 Task: Learn more about employment types.
Action: Mouse moved to (729, 94)
Screenshot: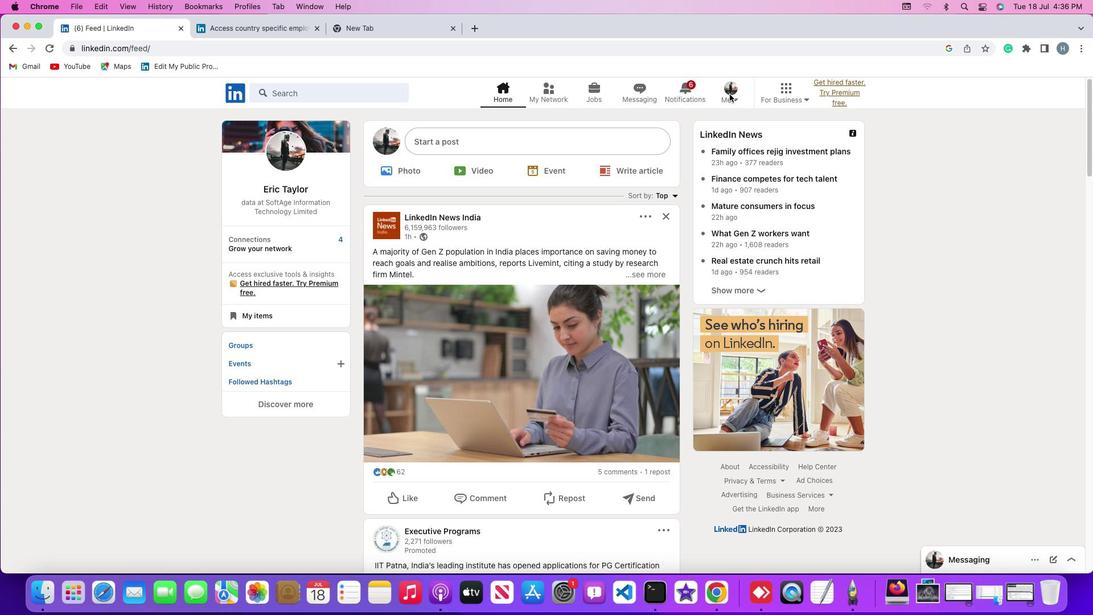 
Action: Mouse pressed left at (729, 94)
Screenshot: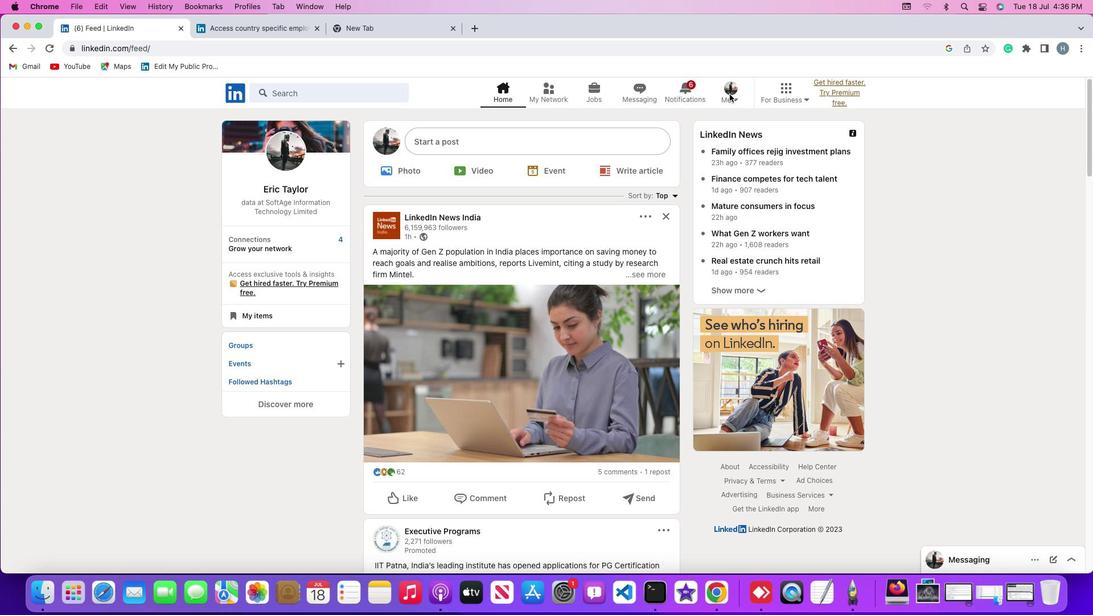 
Action: Mouse pressed left at (729, 94)
Screenshot: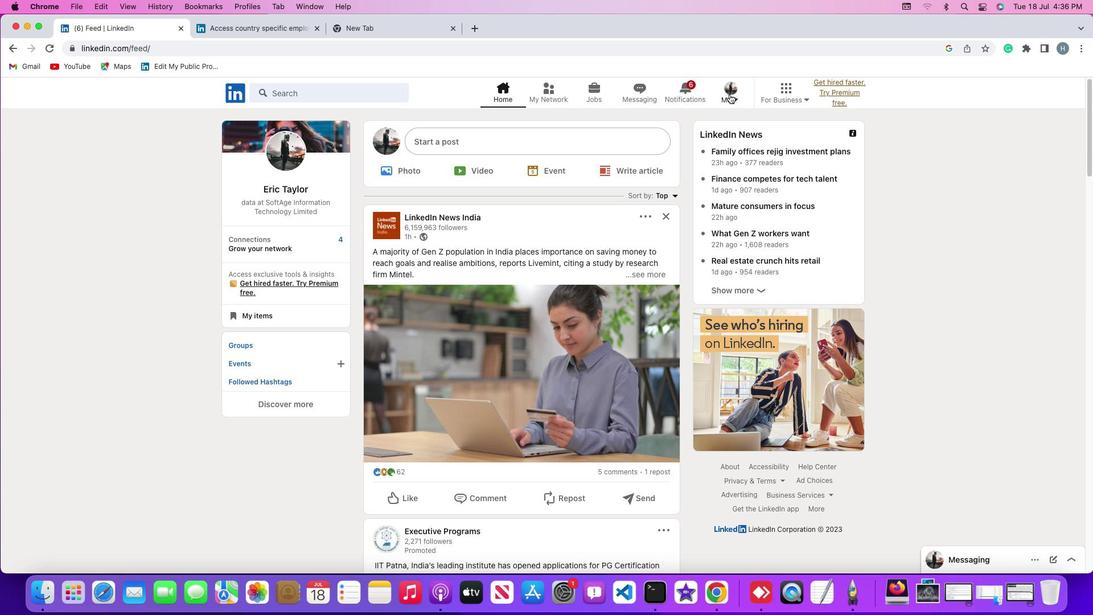 
Action: Mouse moved to (717, 154)
Screenshot: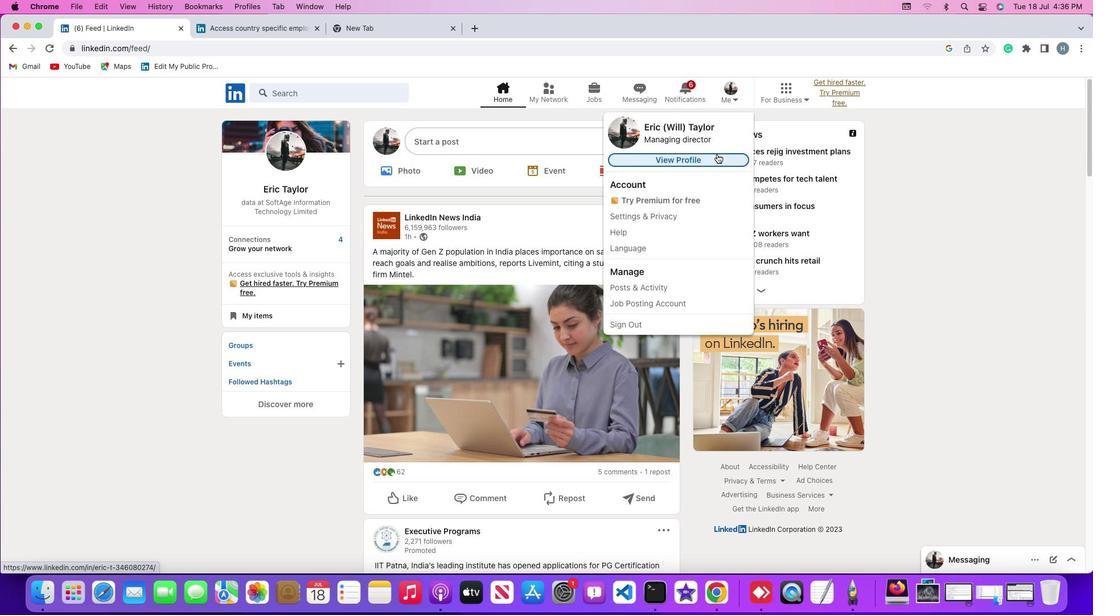 
Action: Mouse pressed left at (717, 154)
Screenshot: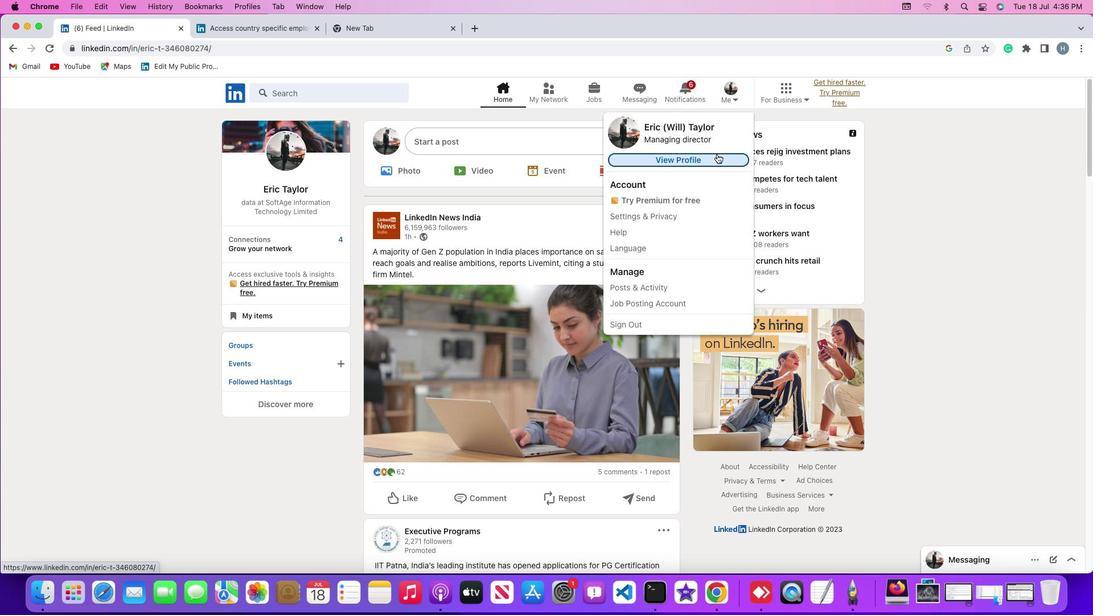 
Action: Mouse moved to (657, 255)
Screenshot: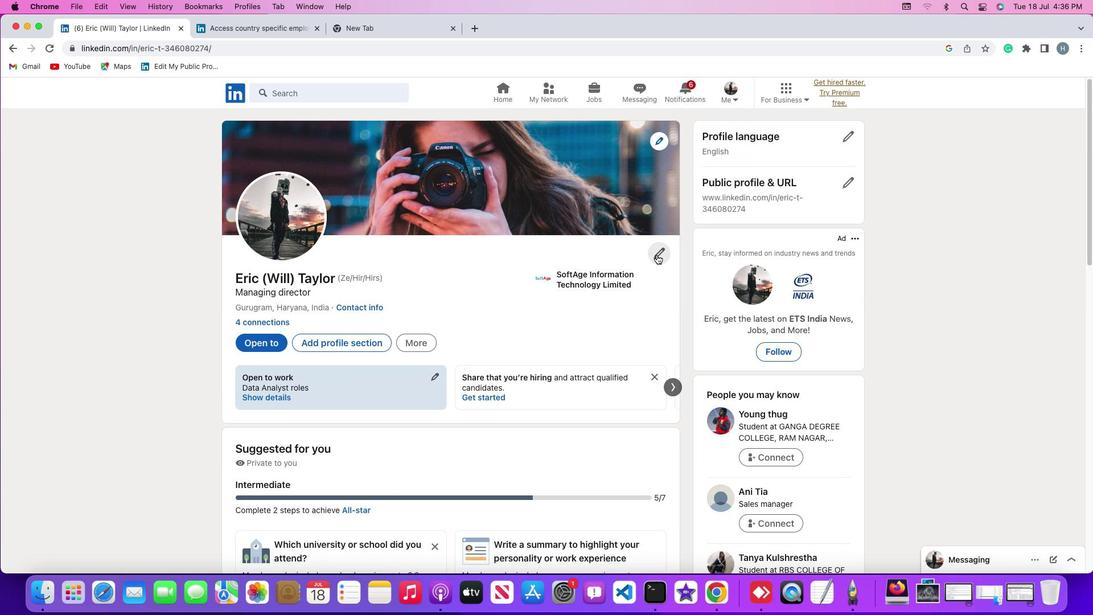 
Action: Mouse pressed left at (657, 255)
Screenshot: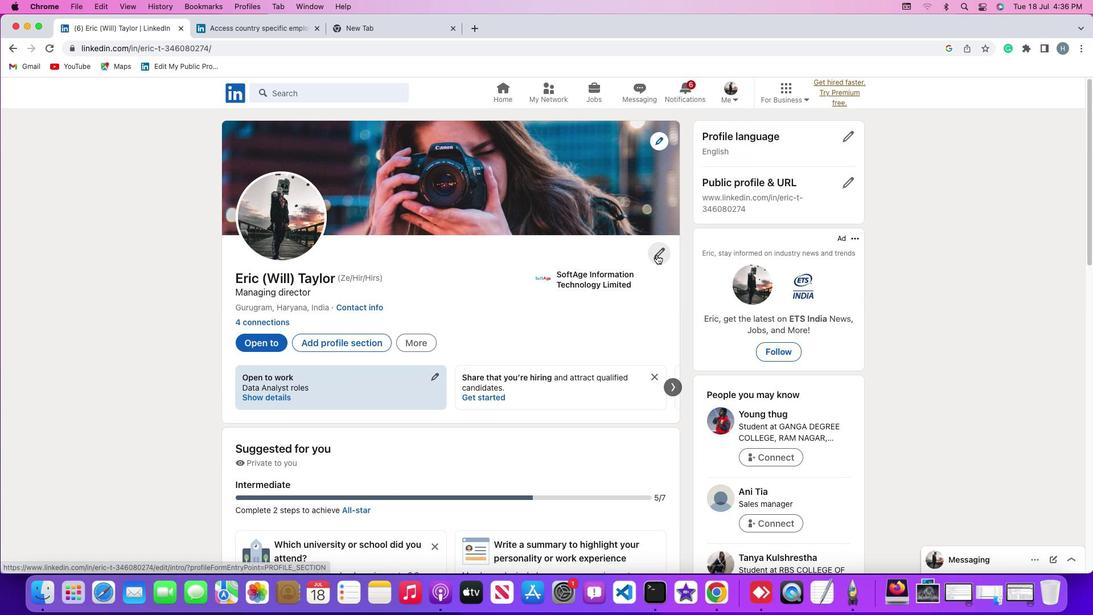 
Action: Mouse moved to (540, 303)
Screenshot: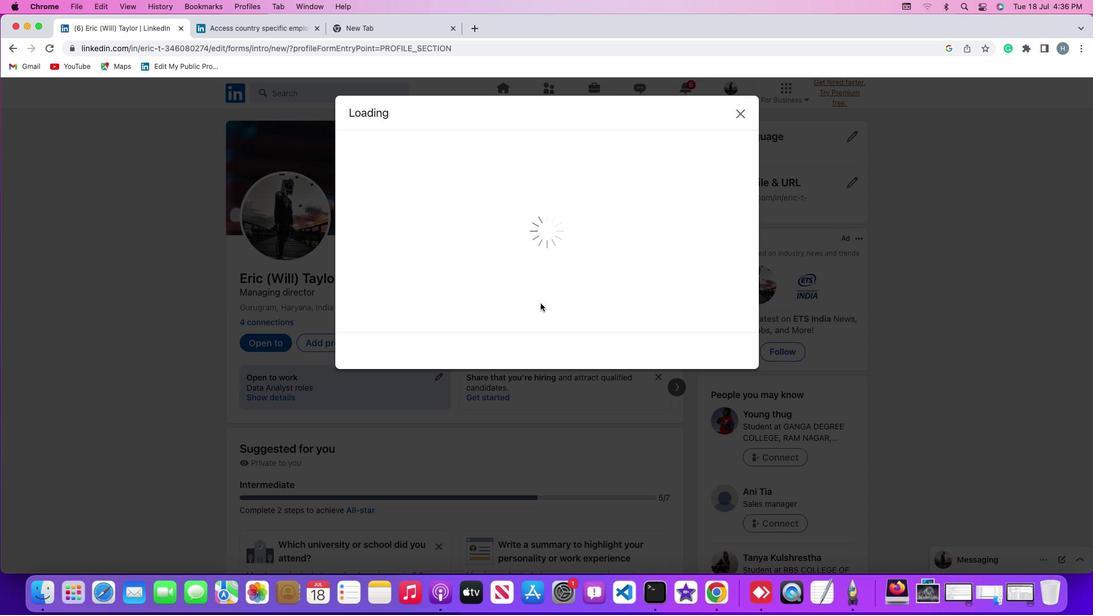 
Action: Mouse scrolled (540, 303) with delta (0, 0)
Screenshot: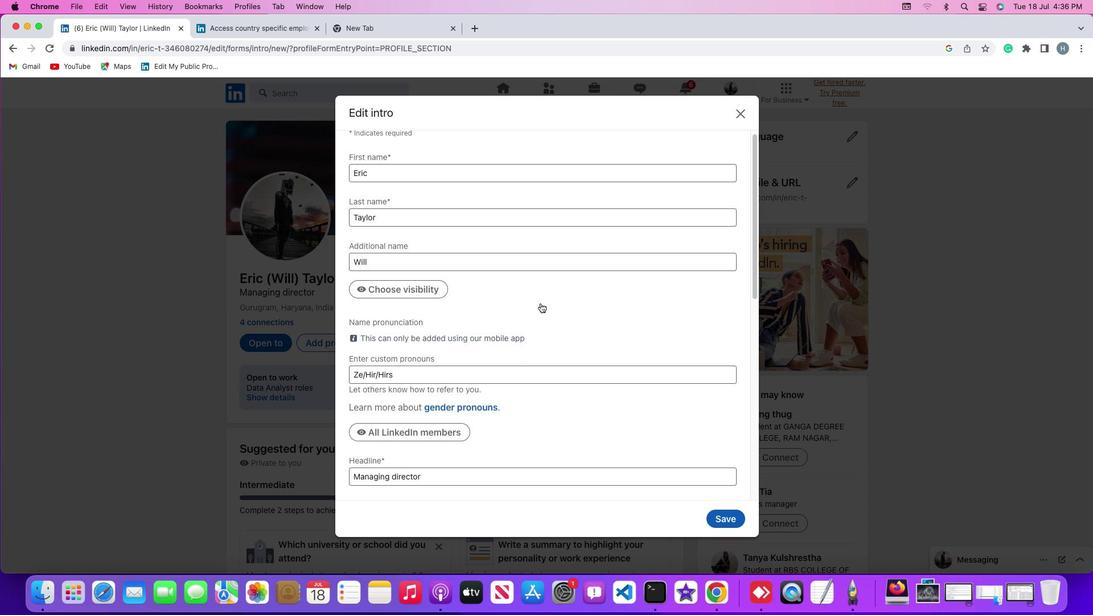 
Action: Mouse scrolled (540, 303) with delta (0, 0)
Screenshot: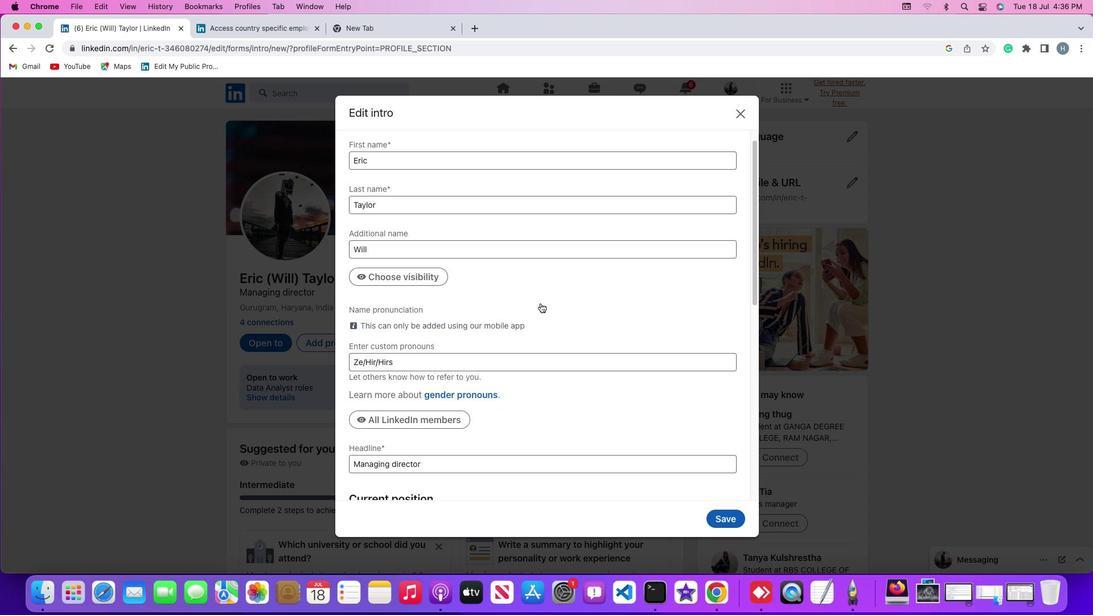 
Action: Mouse scrolled (540, 303) with delta (0, -1)
Screenshot: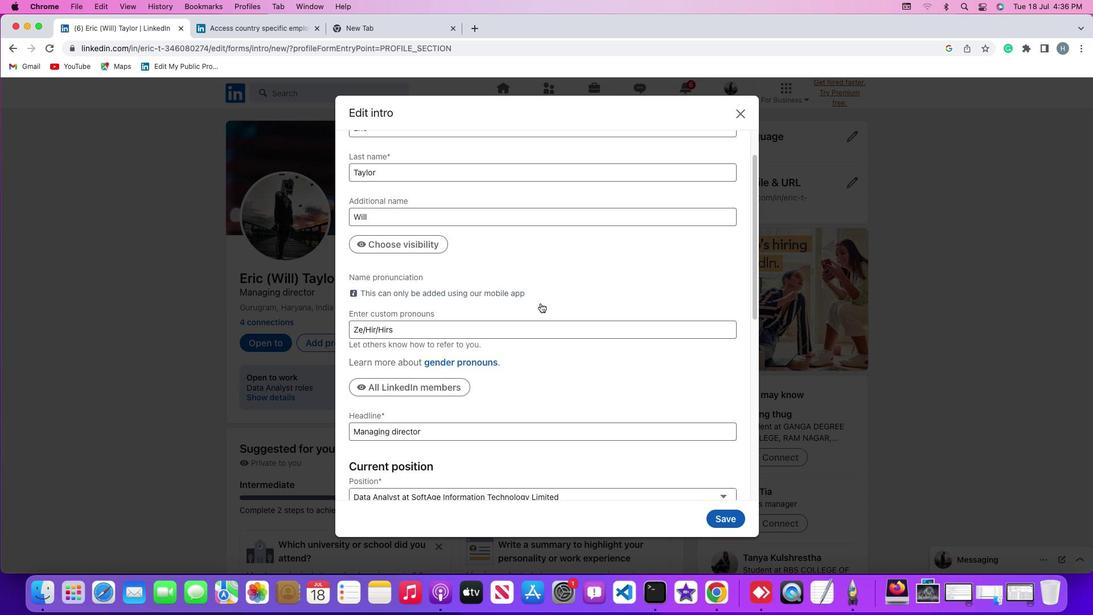 
Action: Mouse scrolled (540, 303) with delta (0, 0)
Screenshot: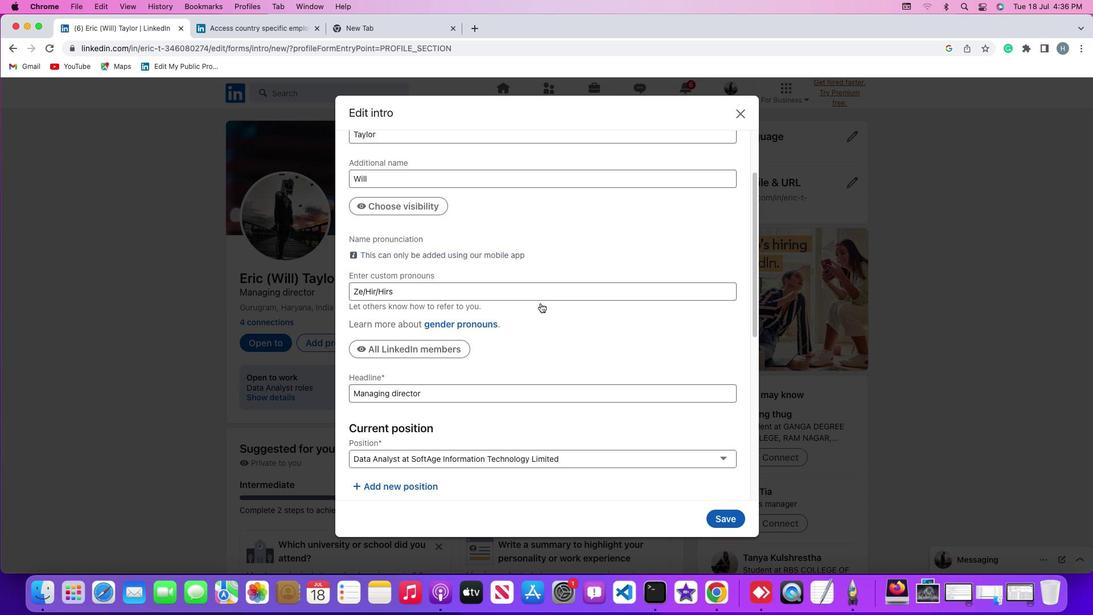 
Action: Mouse scrolled (540, 303) with delta (0, 0)
Screenshot: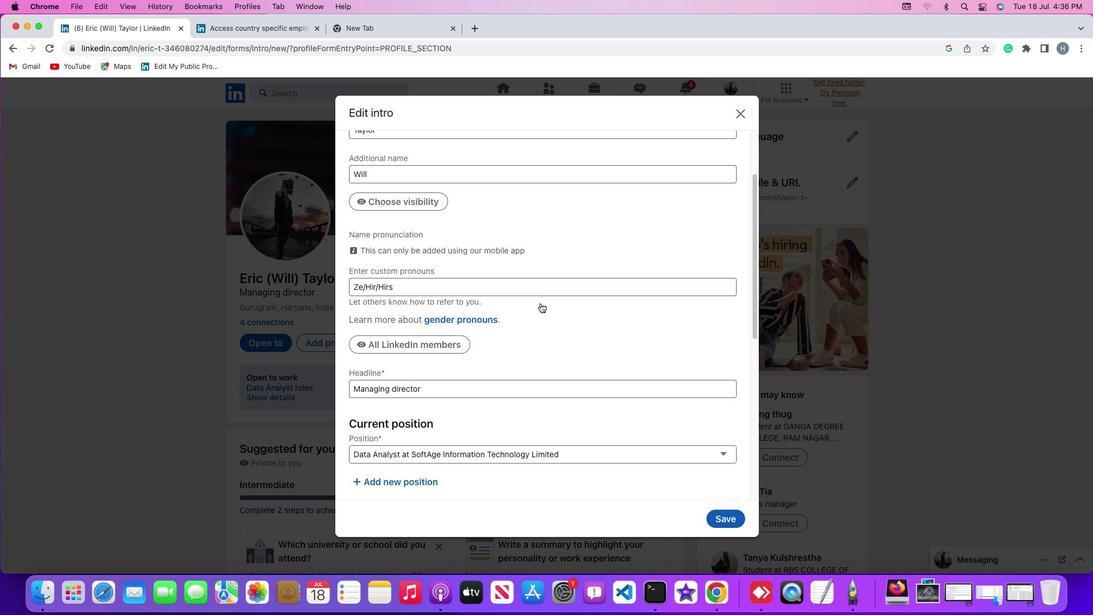 
Action: Mouse scrolled (540, 303) with delta (0, 0)
Screenshot: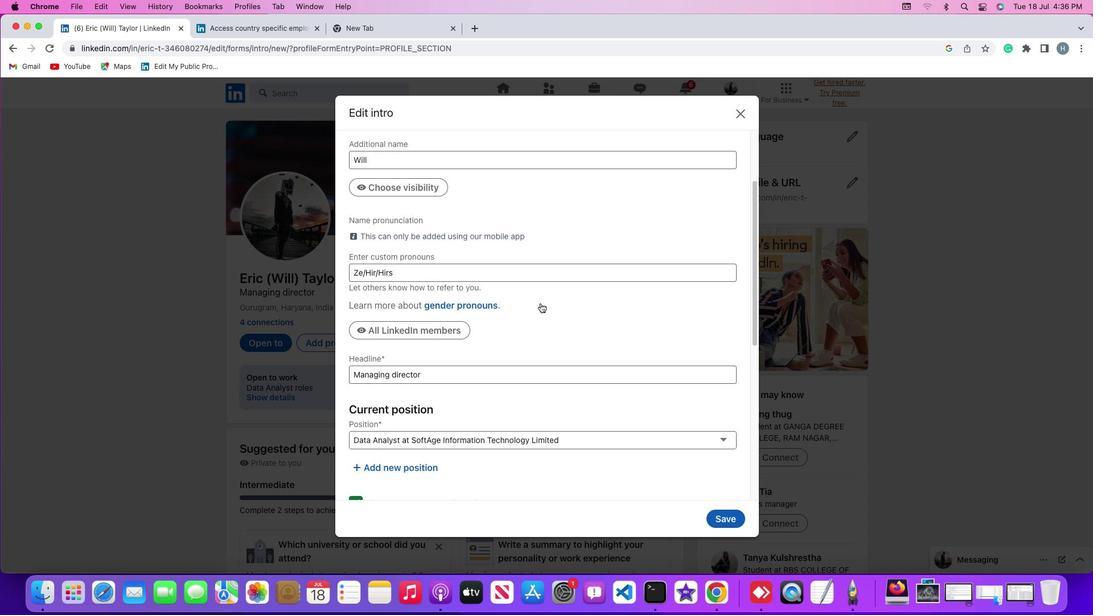 
Action: Mouse moved to (404, 425)
Screenshot: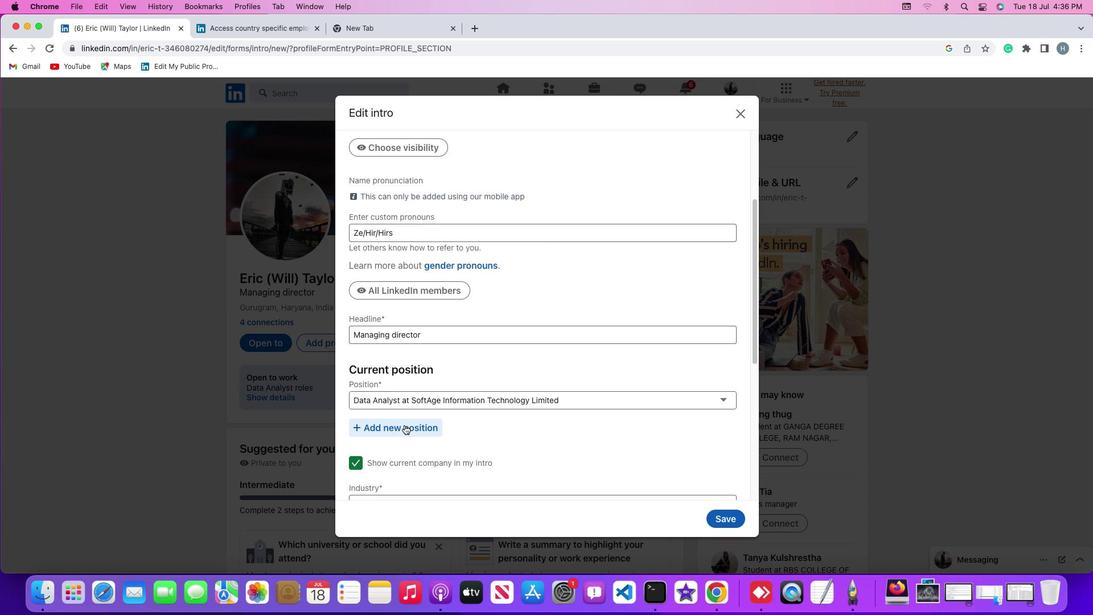 
Action: Mouse pressed left at (404, 425)
Screenshot: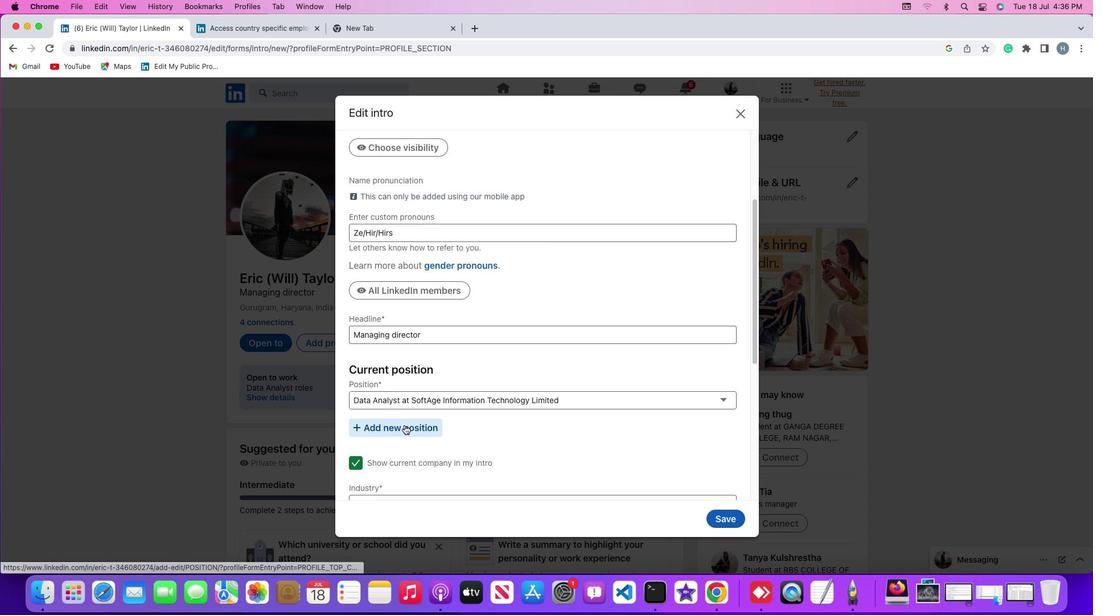 
Action: Mouse moved to (489, 302)
Screenshot: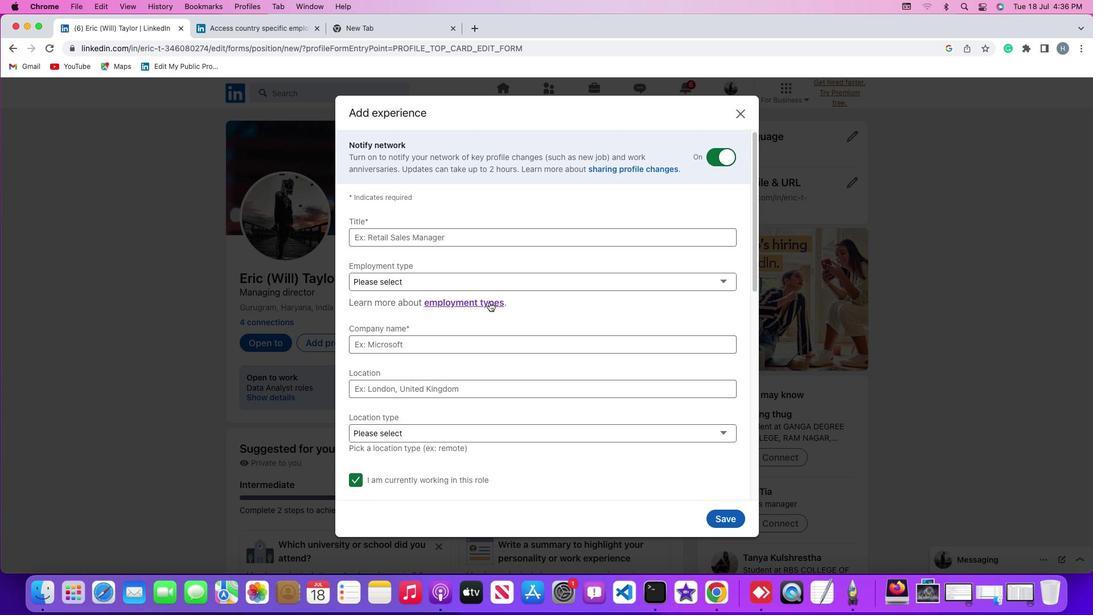 
Action: Mouse pressed left at (489, 302)
Screenshot: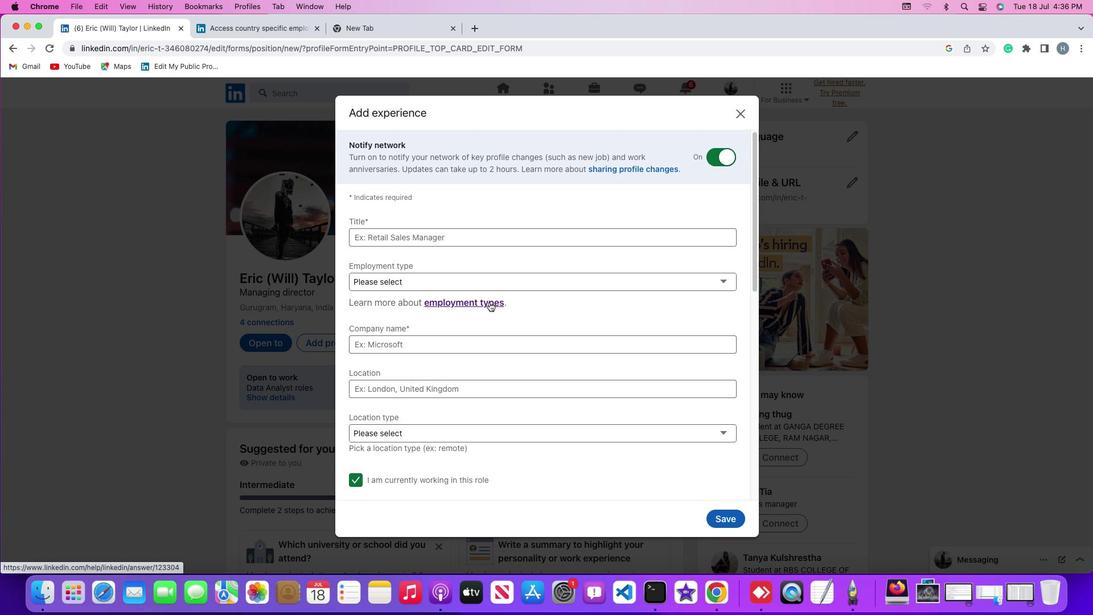 
